 Task: Invite Team Member Softage.1@softage.net to Workspace Collaboration Software. Invite Team Member Softage.2@softage.net to Workspace Collaboration Software. Invite Team Member Softage.3@softage.net to Workspace Collaboration Software. Invite Team Member Softage.4@softage.net to Workspace Collaboration Software
Action: Mouse moved to (123, 82)
Screenshot: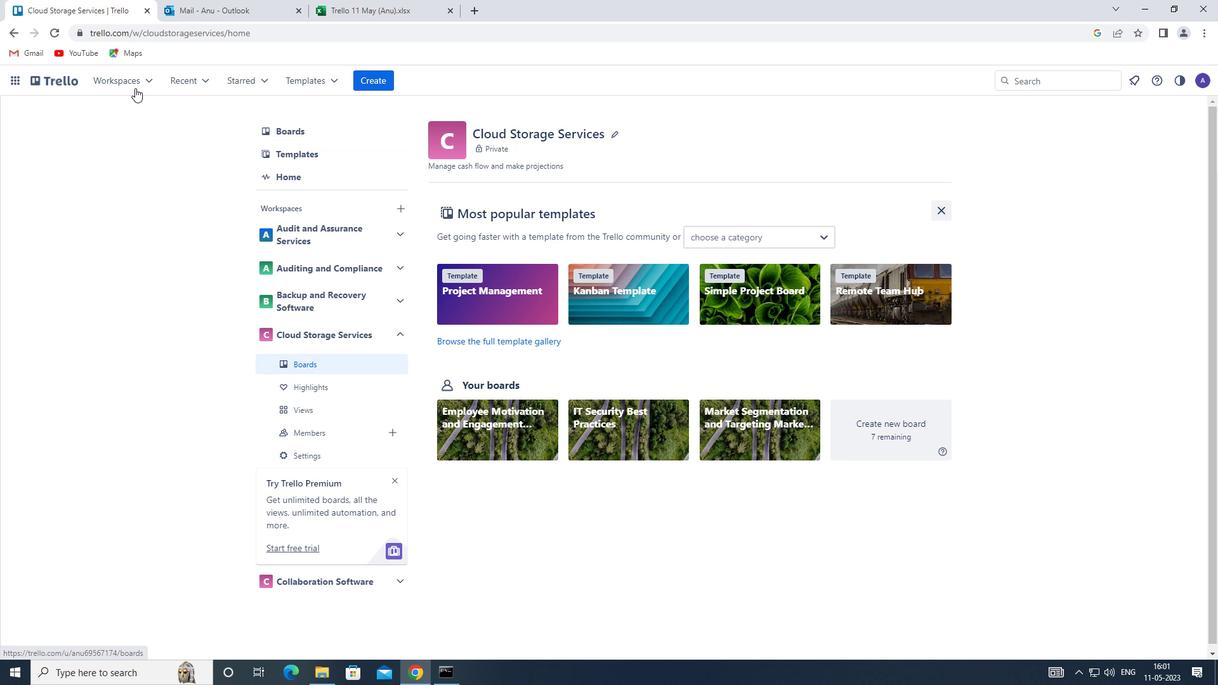 
Action: Mouse pressed left at (123, 82)
Screenshot: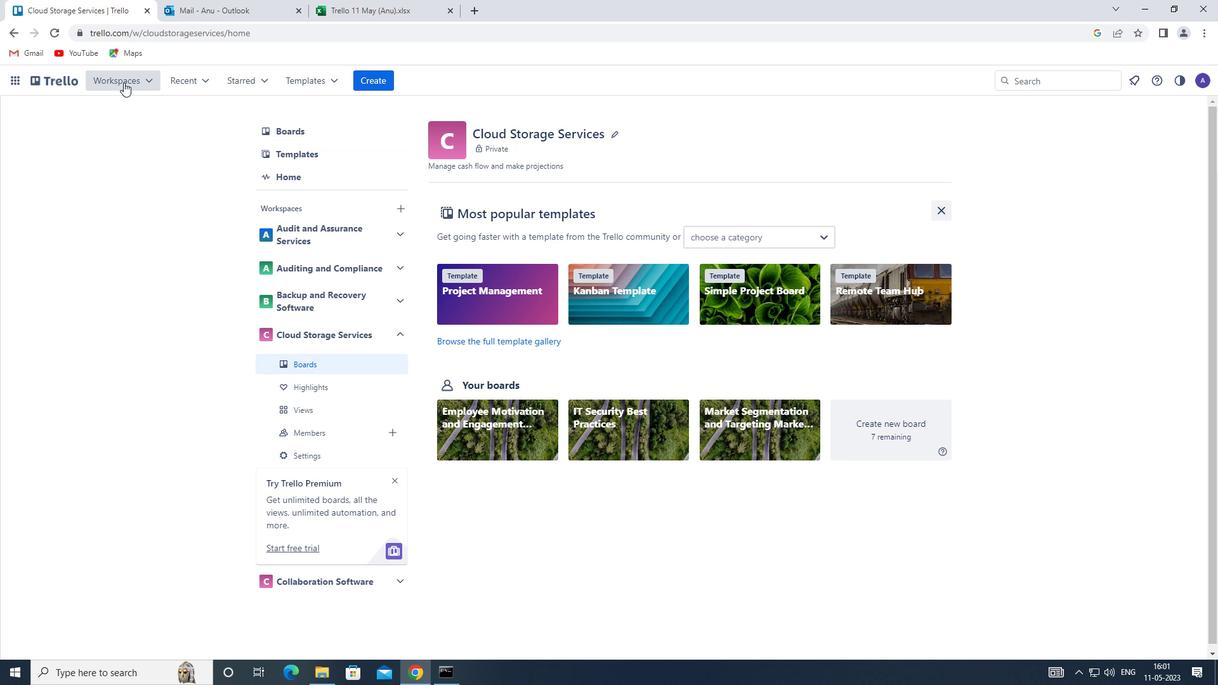 
Action: Mouse moved to (175, 323)
Screenshot: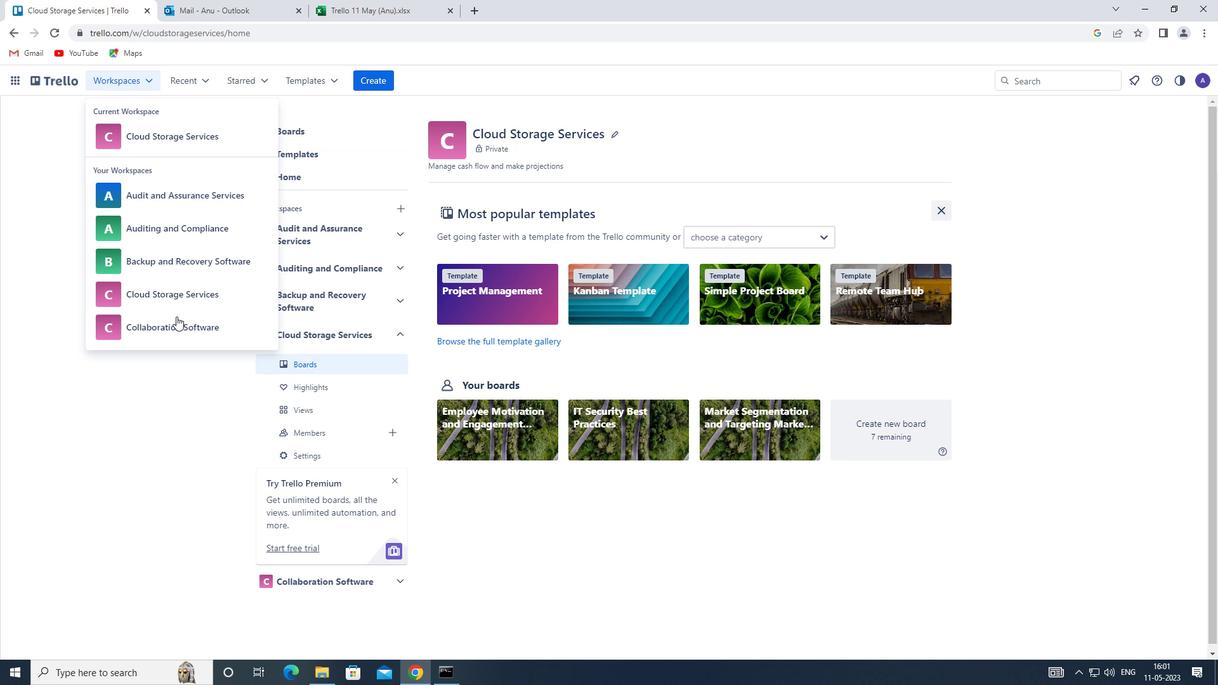 
Action: Mouse pressed left at (175, 323)
Screenshot: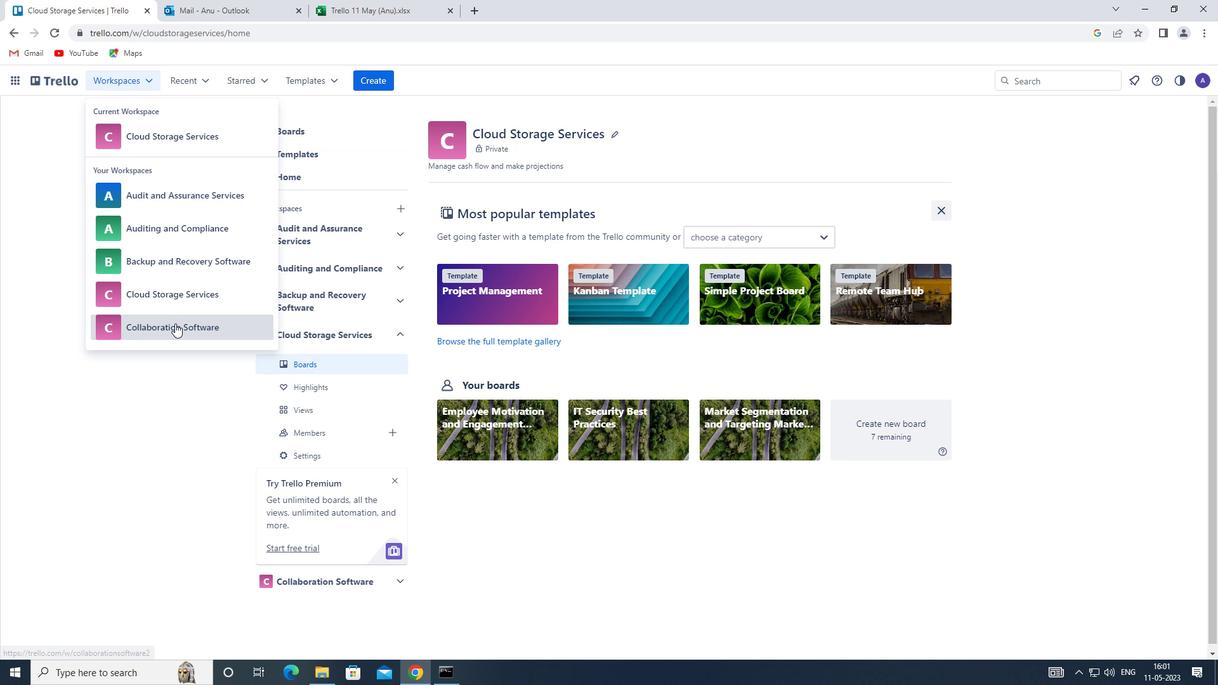 
Action: Mouse moved to (892, 126)
Screenshot: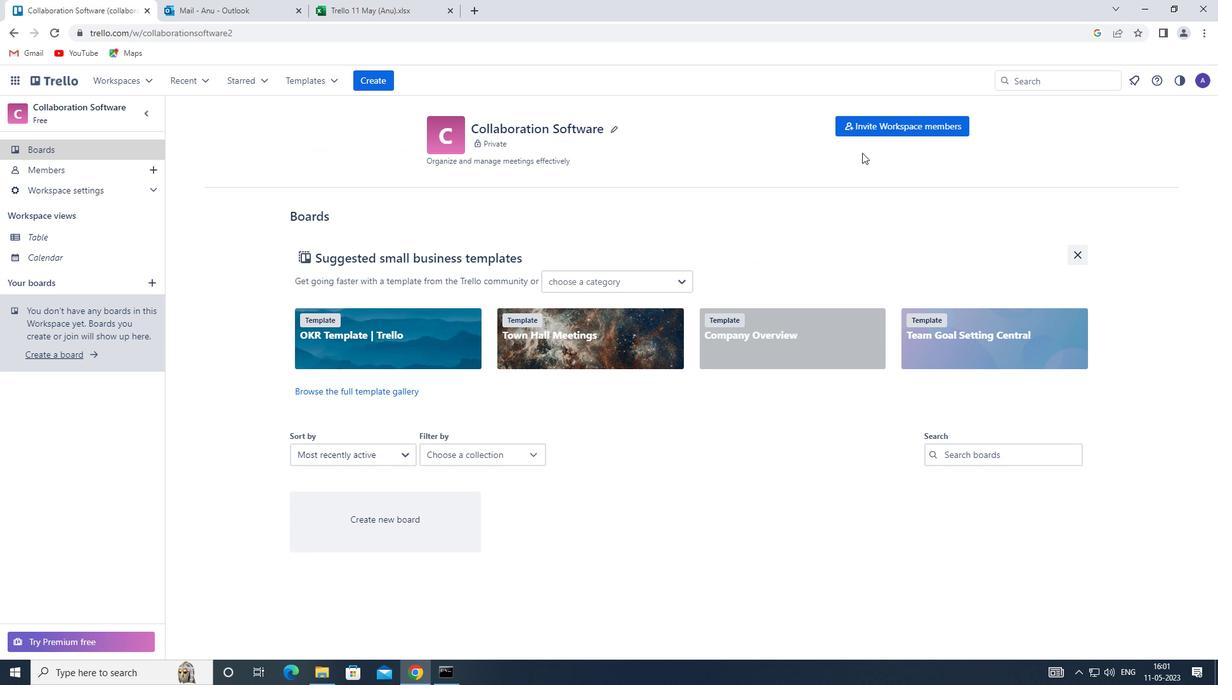 
Action: Mouse pressed left at (892, 126)
Screenshot: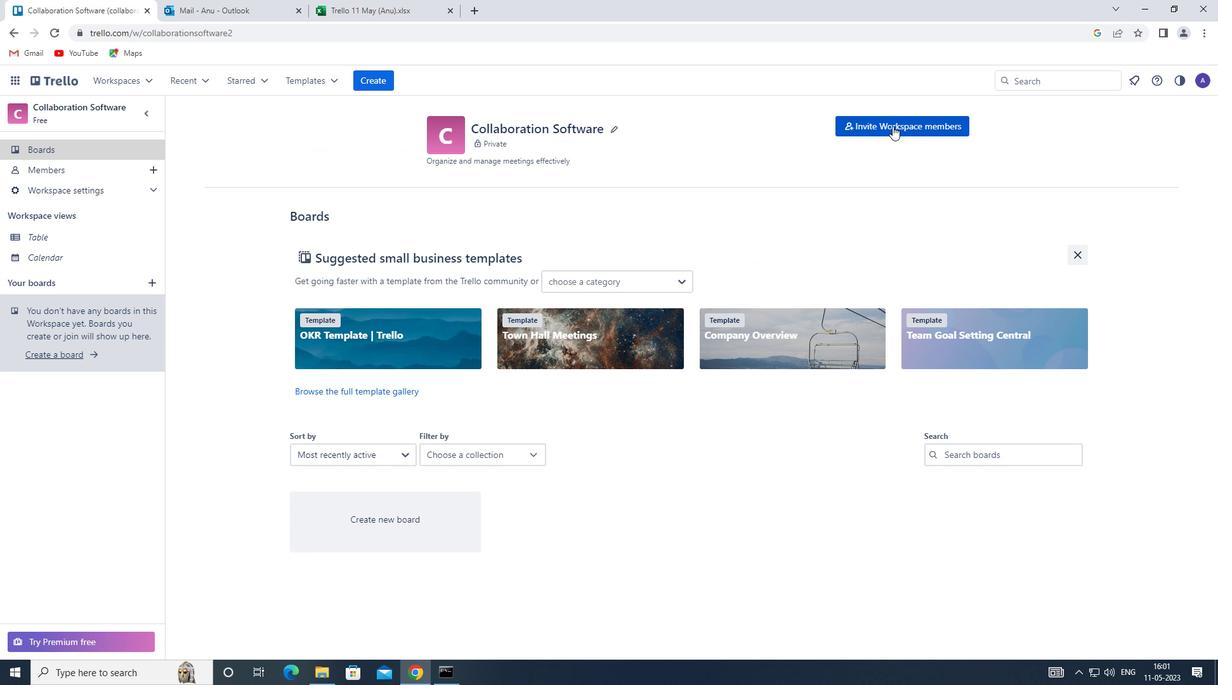 
Action: Mouse moved to (487, 357)
Screenshot: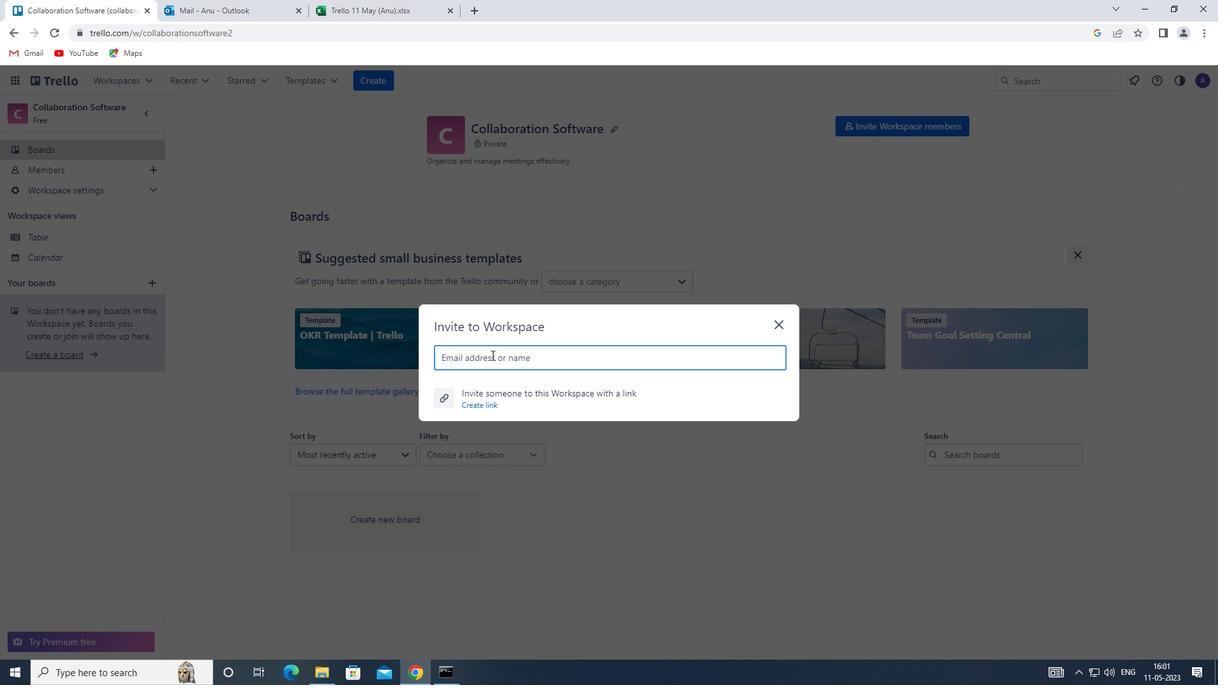 
Action: Key pressed <Key.shift><Key.shift><Key.shift><Key.shift><Key.shift><Key.shift><Key.shift><Key.shift><Key.shift><Key.shift><Key.shift>SOFTAGE.1<Key.shift>@SOFTAGE.NET
Screenshot: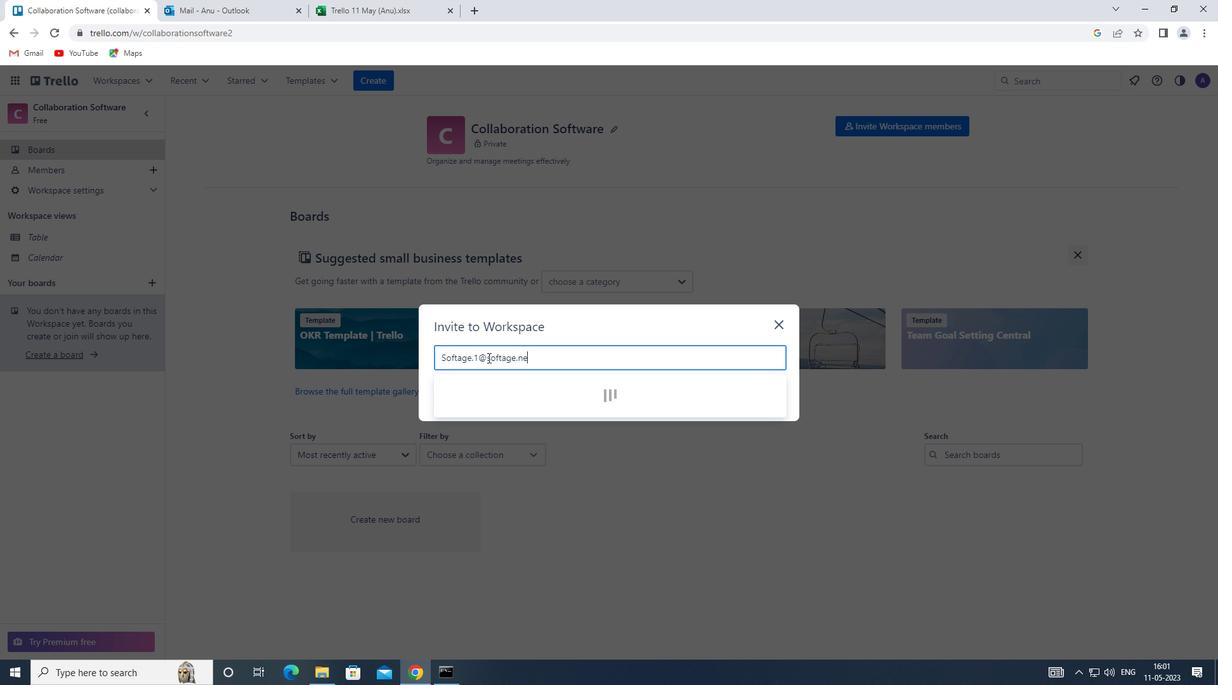 
Action: Mouse moved to (480, 407)
Screenshot: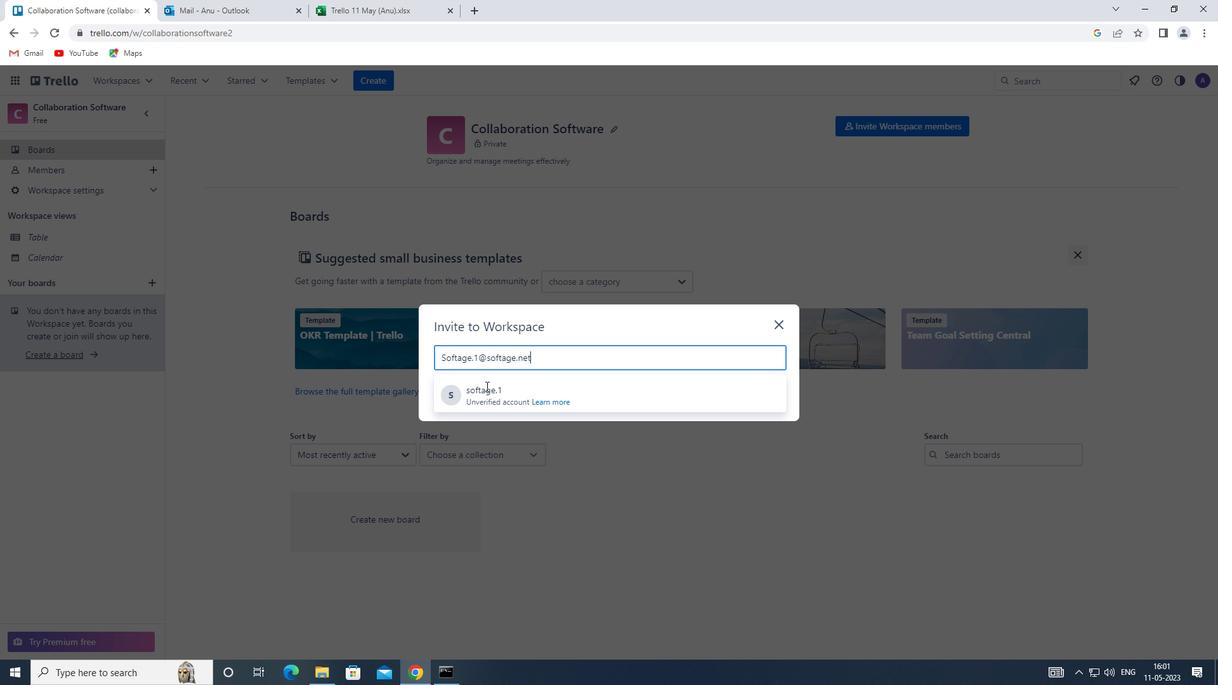 
Action: Mouse pressed left at (480, 407)
Screenshot: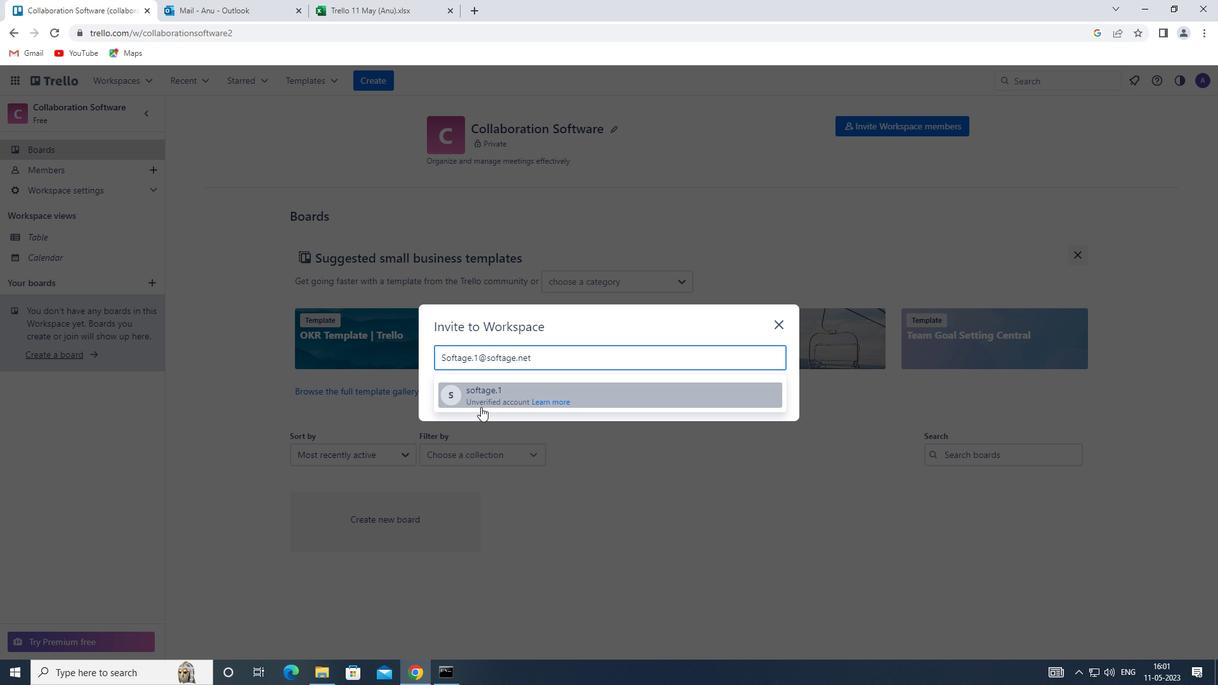
Action: Key pressed <Key.shift>SOFTAGE.2<Key.shift>@SOFTAGE.NET
Screenshot: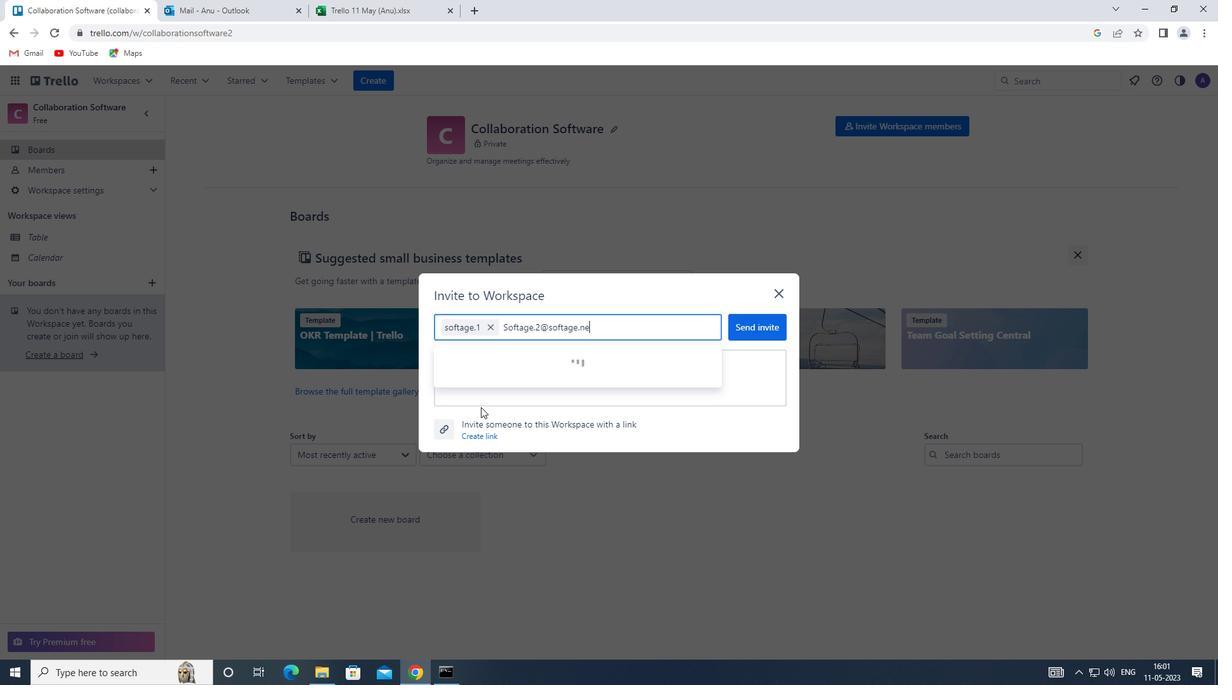 
Action: Mouse moved to (517, 365)
Screenshot: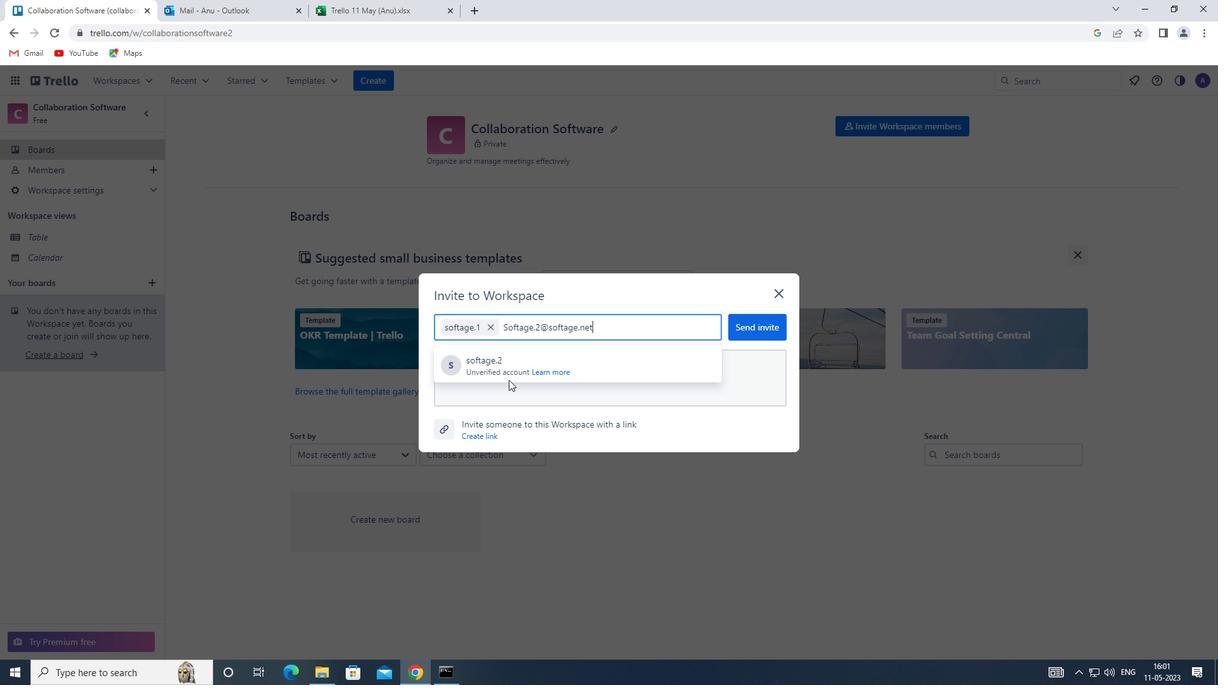 
Action: Mouse pressed left at (517, 365)
Screenshot: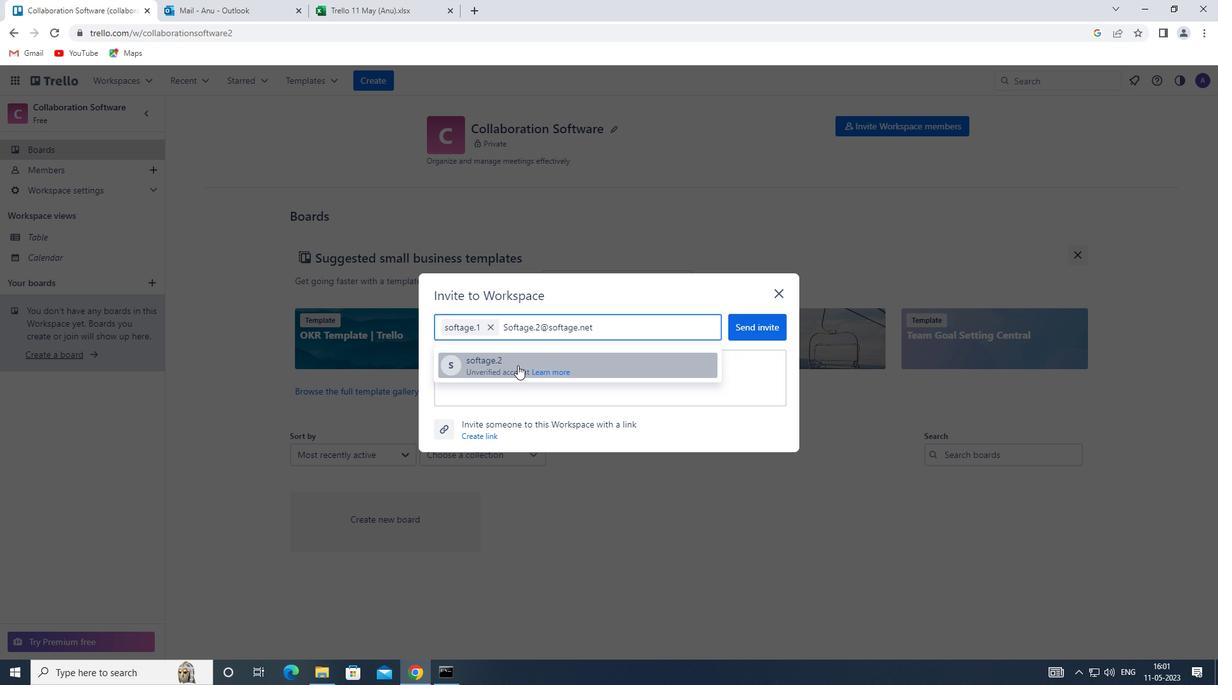
Action: Key pressed <Key.shift>SOFTAGE.3<Key.shift>@SOFTAGE.NET
Screenshot: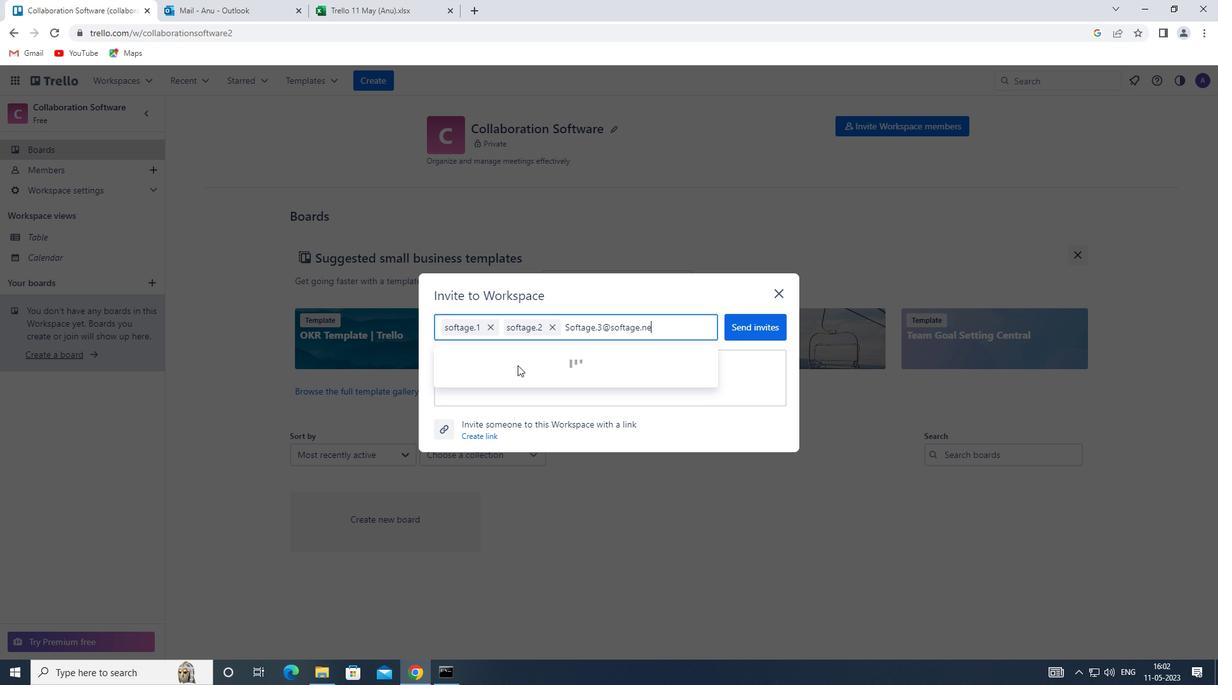 
Action: Mouse pressed left at (517, 365)
Screenshot: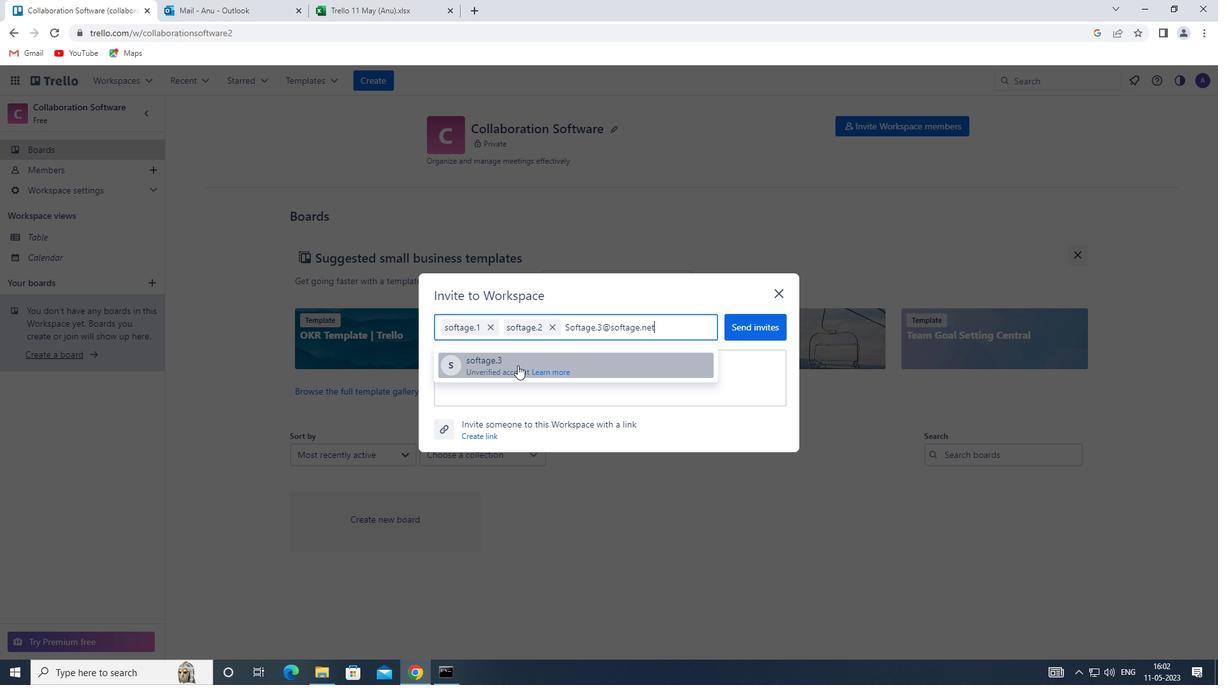 
Action: Key pressed <Key.shift>SOFTAGE.4<Key.shift>@SOFTAGE,<Key.backspace>.NET
Screenshot: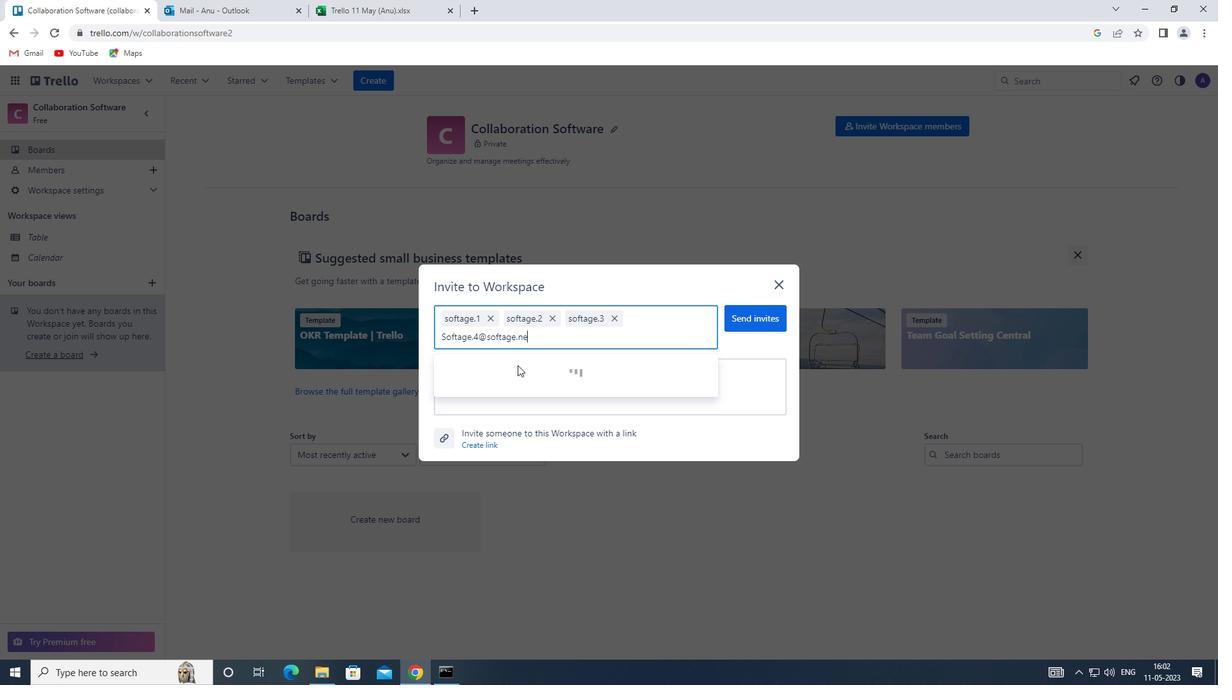 
Action: Mouse moved to (577, 366)
Screenshot: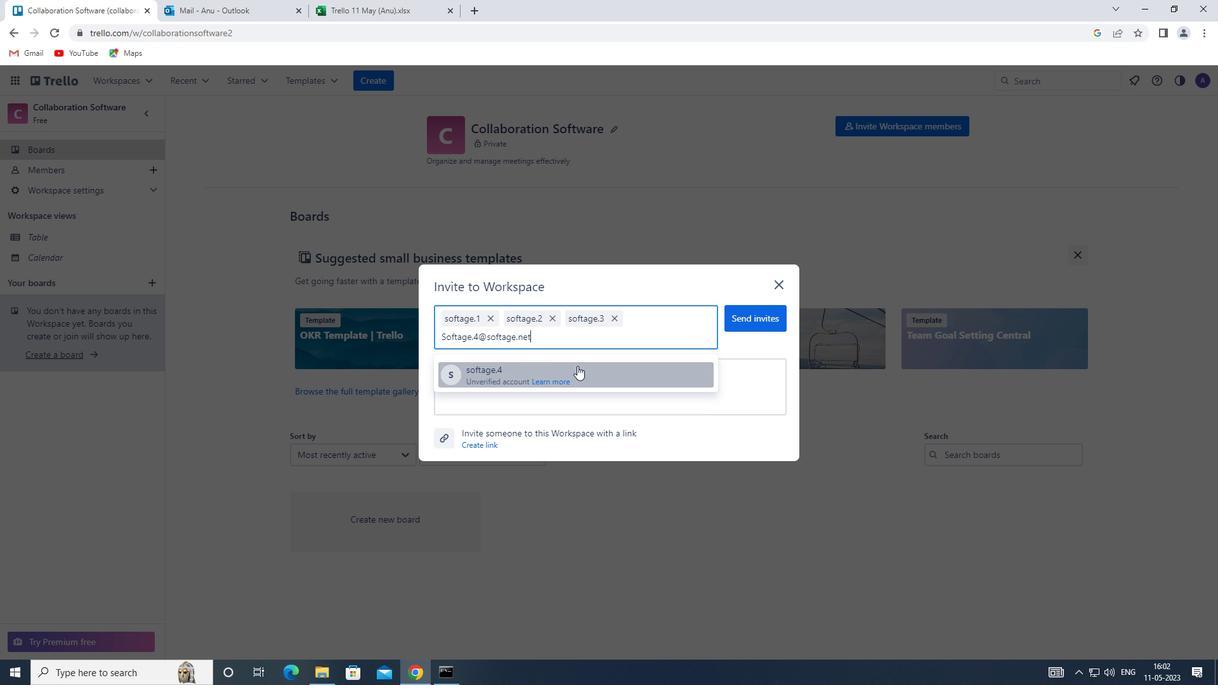 
Action: Mouse pressed left at (577, 366)
Screenshot: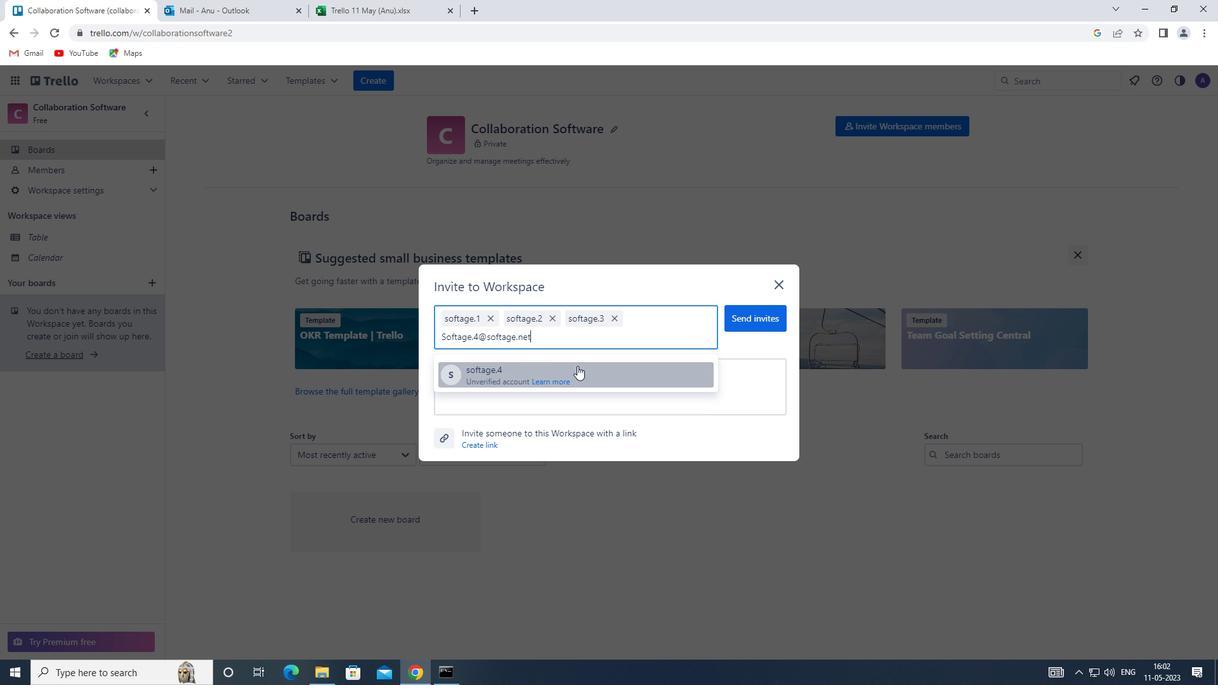 
Action: Mouse moved to (740, 321)
Screenshot: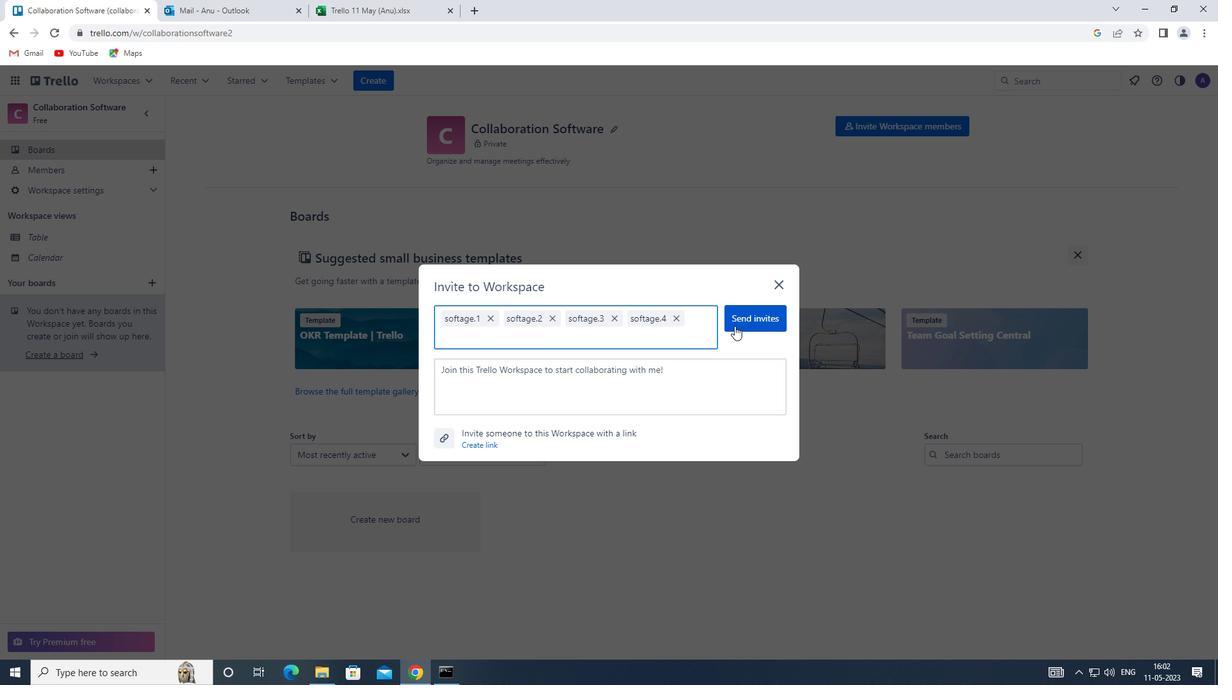 
Action: Mouse pressed left at (740, 321)
Screenshot: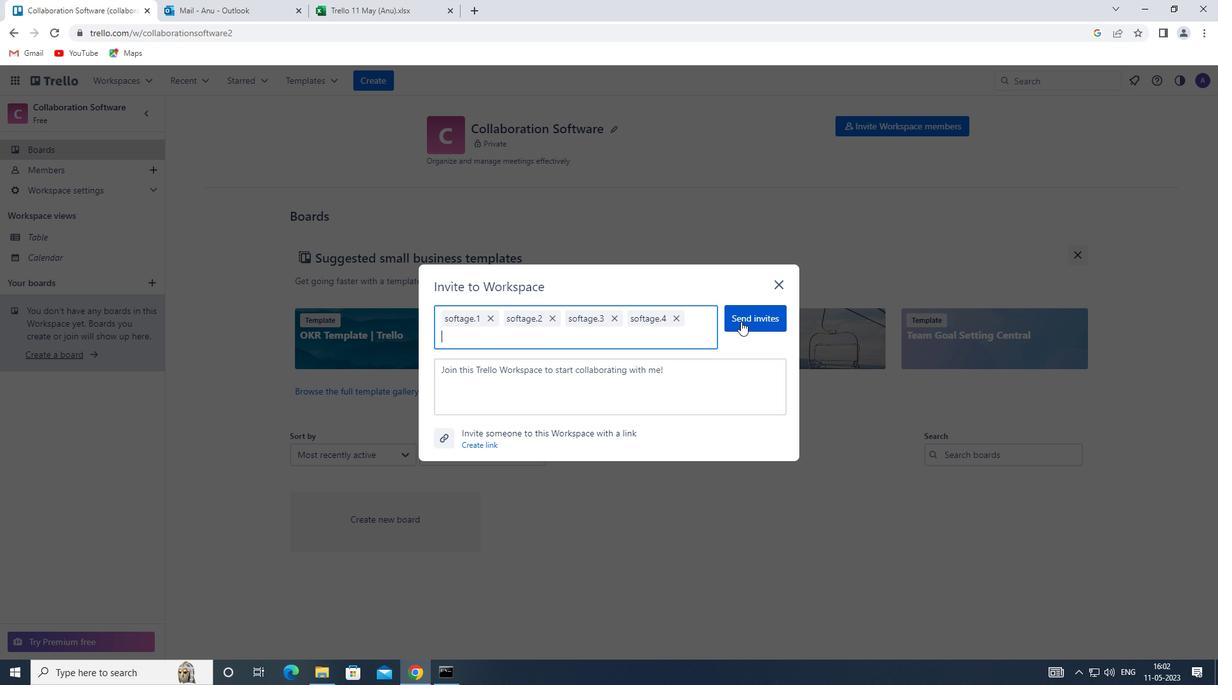 
Action: Mouse moved to (741, 319)
Screenshot: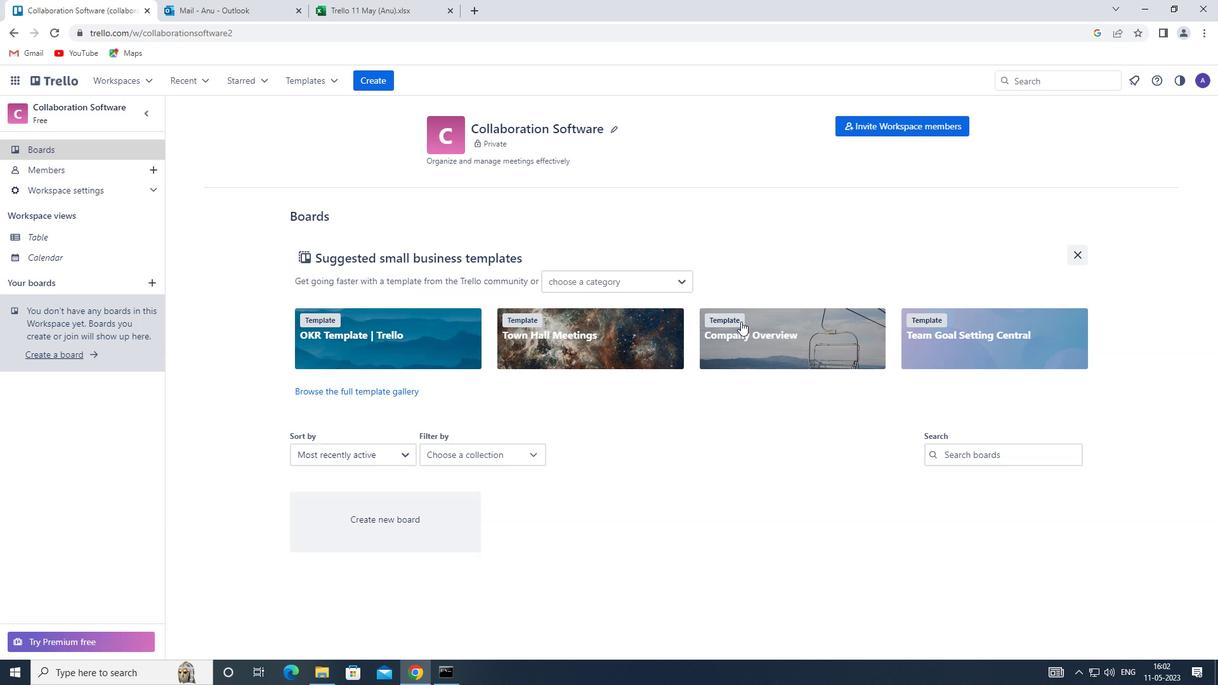 
